 Task: Set up a reminder for the grocery shopping with a nutritionist.
Action: Mouse moved to (65, 92)
Screenshot: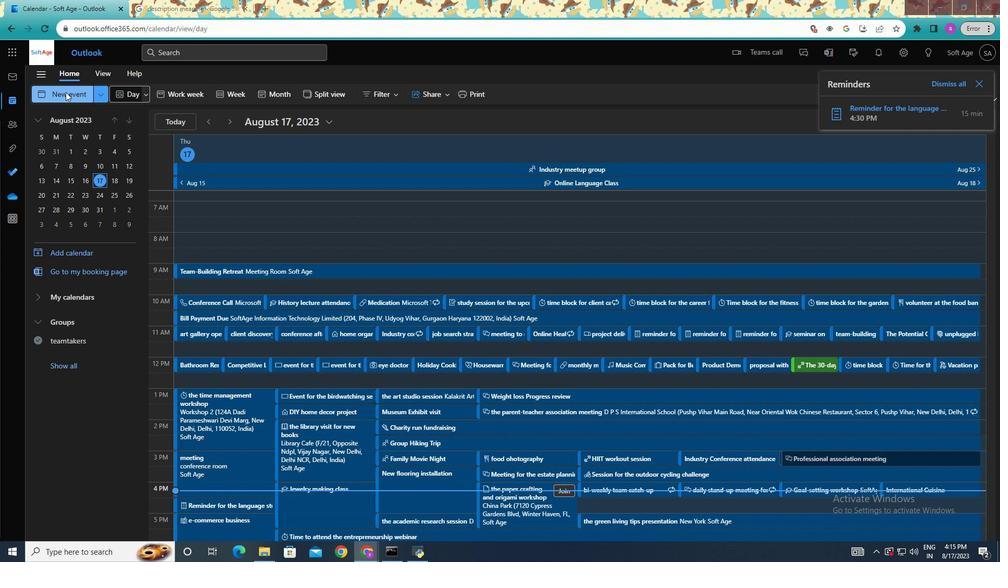 
Action: Mouse pressed left at (65, 92)
Screenshot: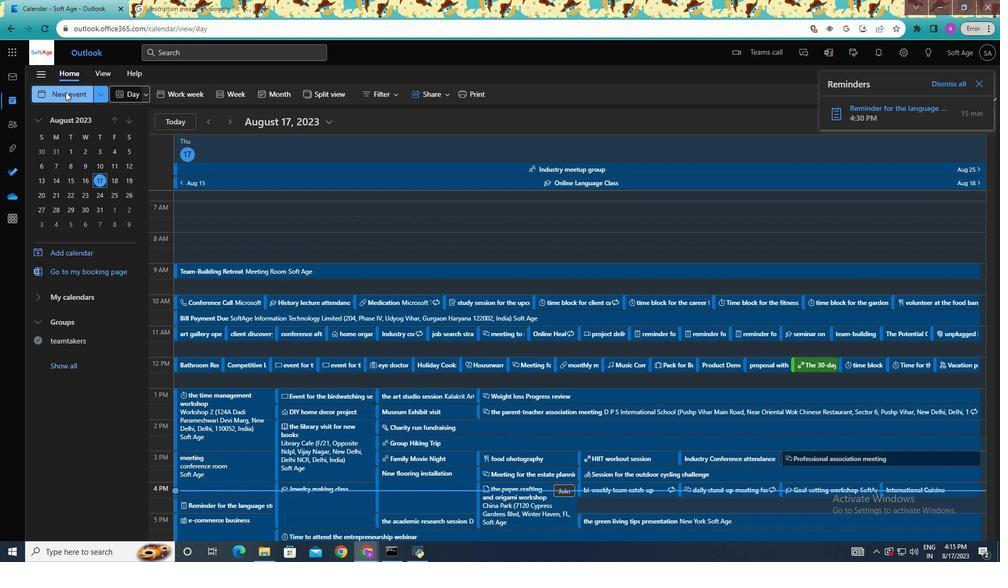 
Action: Mouse moved to (325, 162)
Screenshot: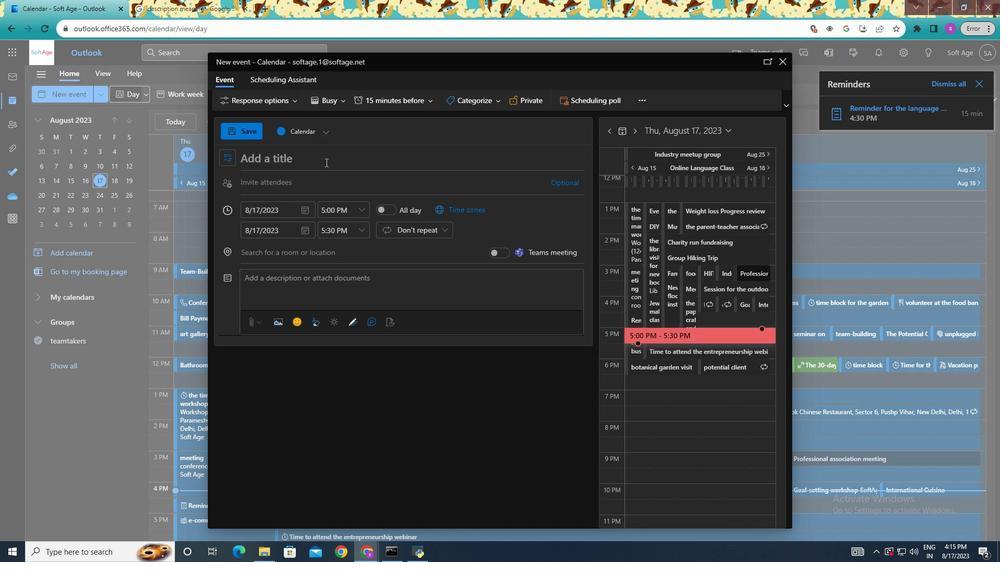
Action: Mouse pressed left at (325, 162)
Screenshot: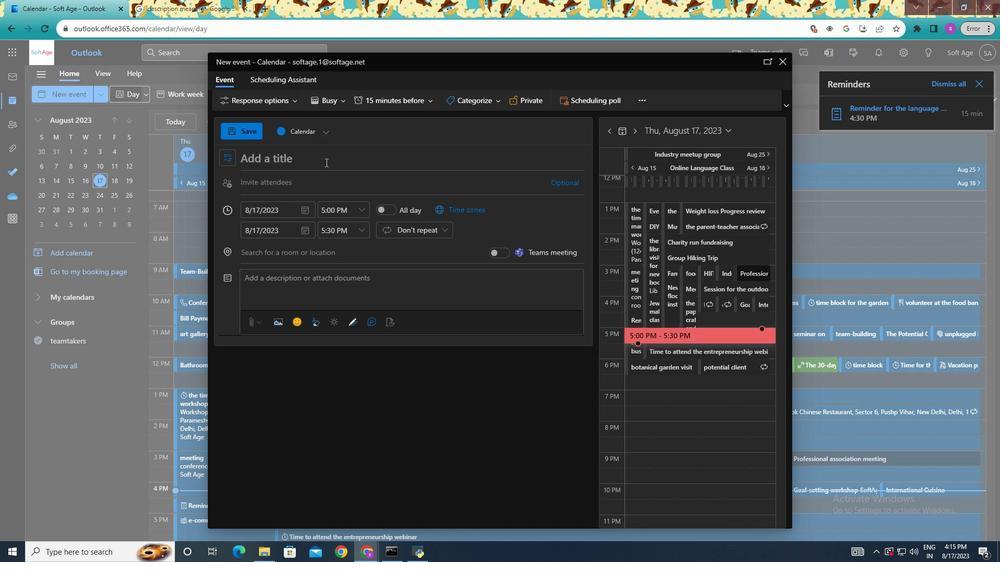 
Action: Key pressed <Key.shift>The<Key.space>grocery<Key.space>shopping<Key.space>with<Key.space>a<Key.space>nutritionist
Screenshot: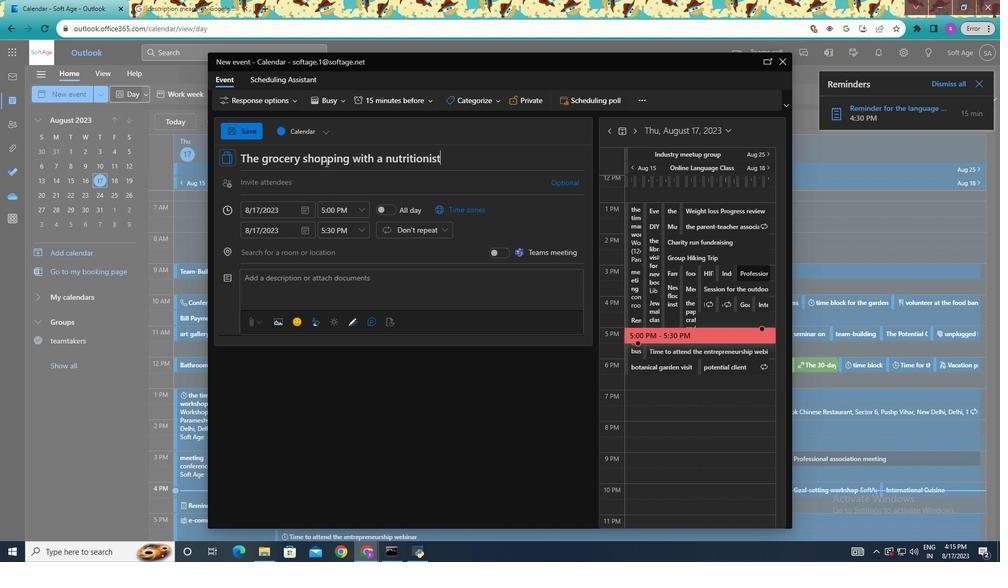 
Action: Mouse moved to (249, 184)
Screenshot: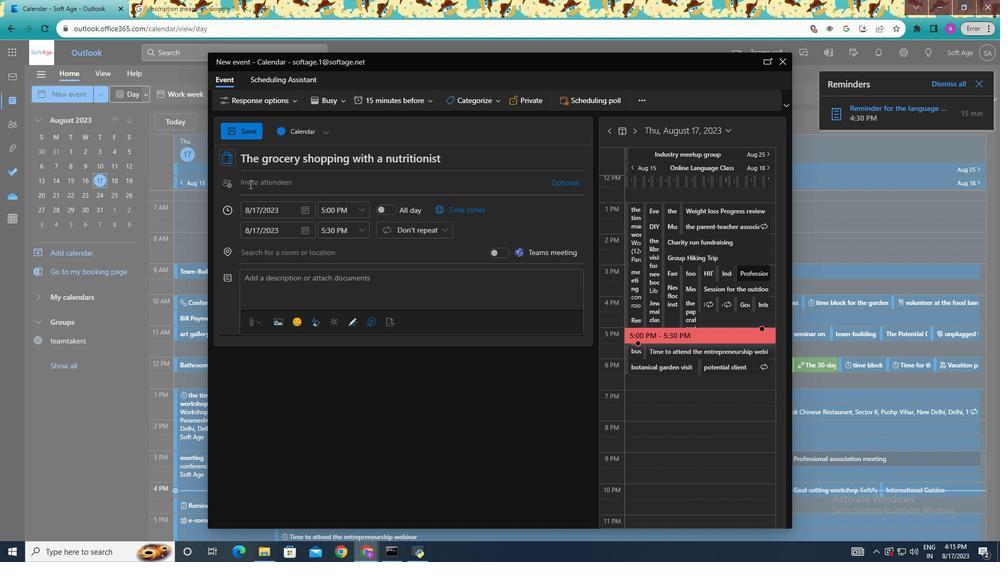 
Action: Mouse pressed left at (249, 184)
Screenshot: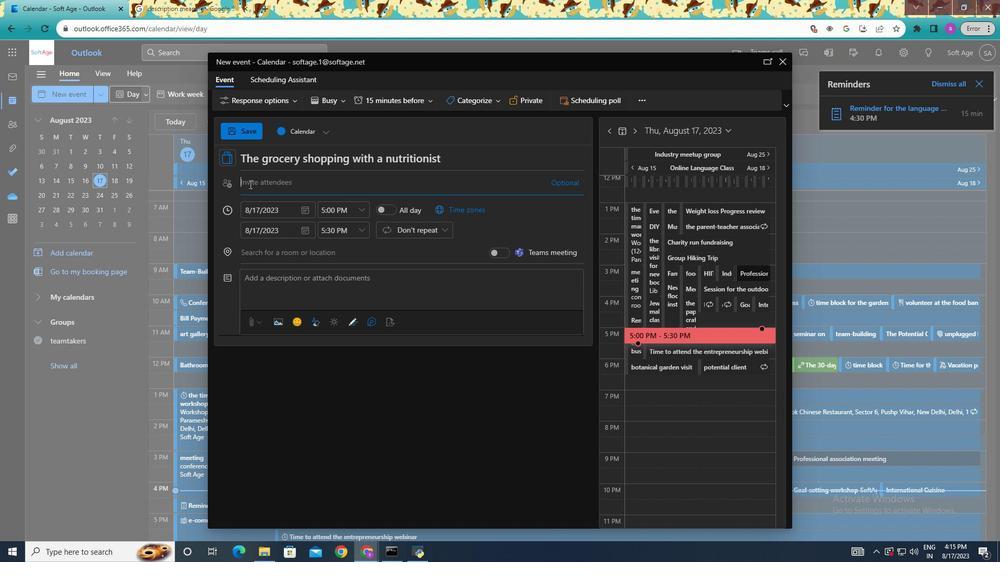 
Action: Mouse moved to (280, 221)
Screenshot: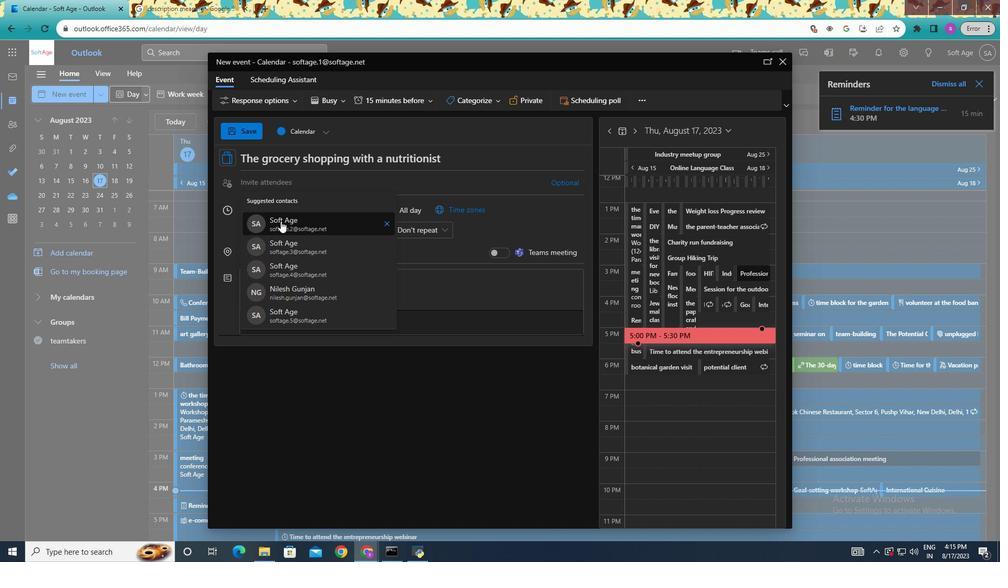 
Action: Mouse pressed left at (280, 221)
Screenshot: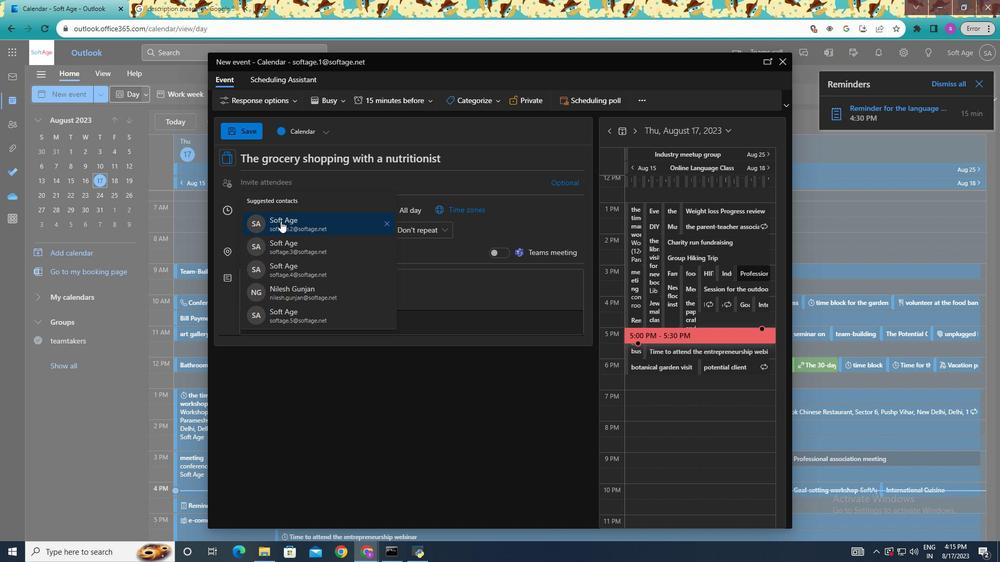 
Action: Mouse moved to (507, 242)
Screenshot: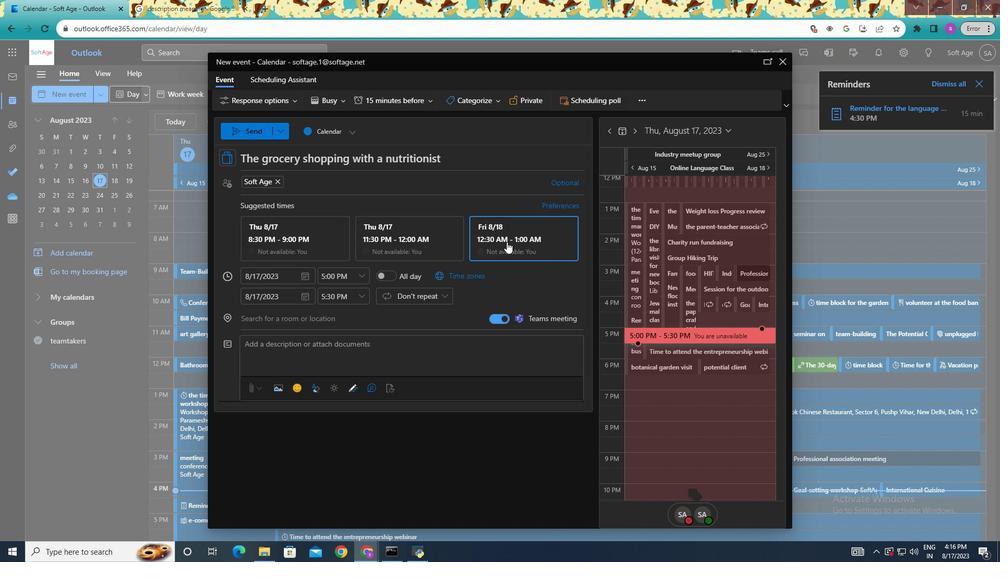 
Action: Mouse pressed left at (507, 242)
Screenshot: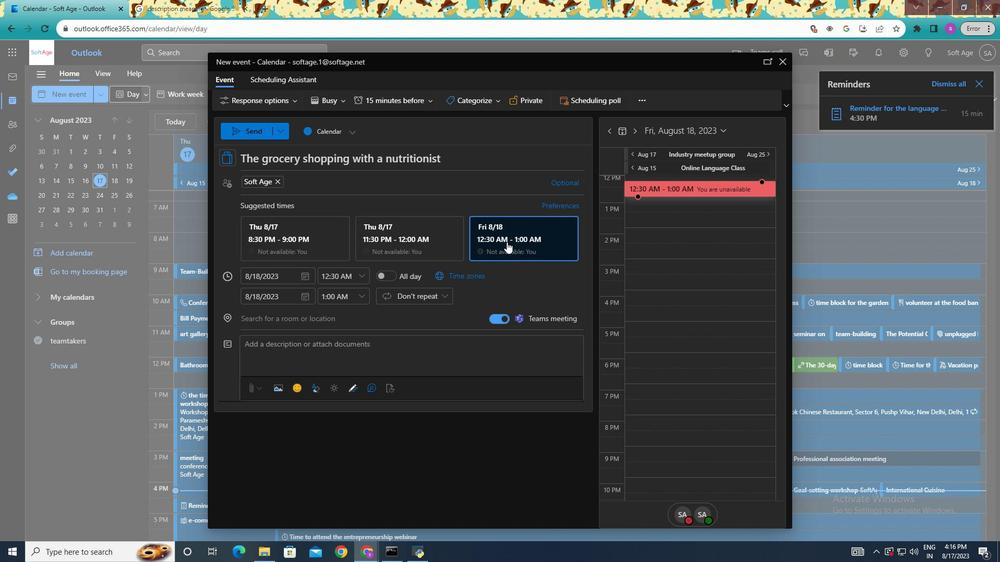 
Action: Mouse moved to (358, 276)
Screenshot: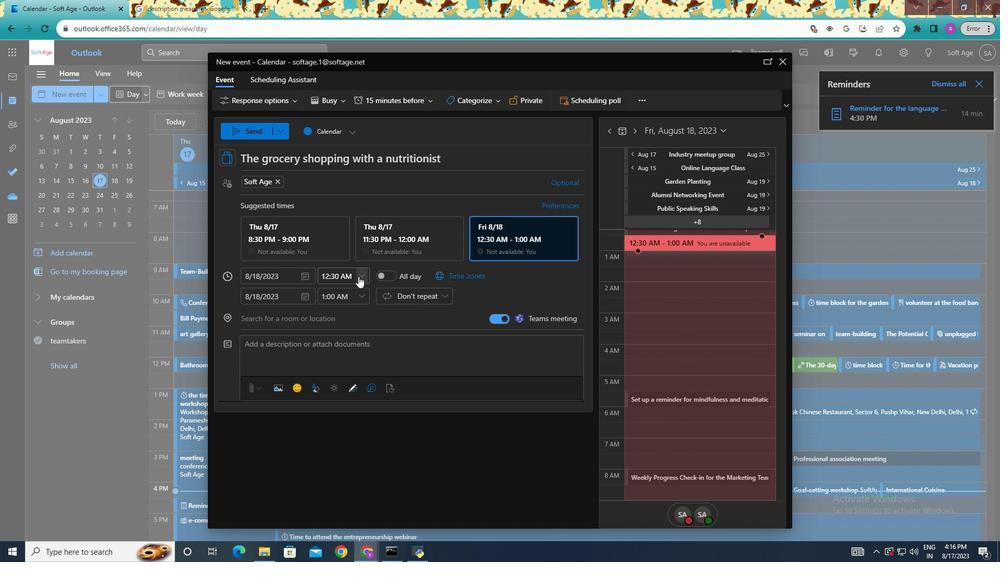 
Action: Mouse pressed left at (358, 276)
Screenshot: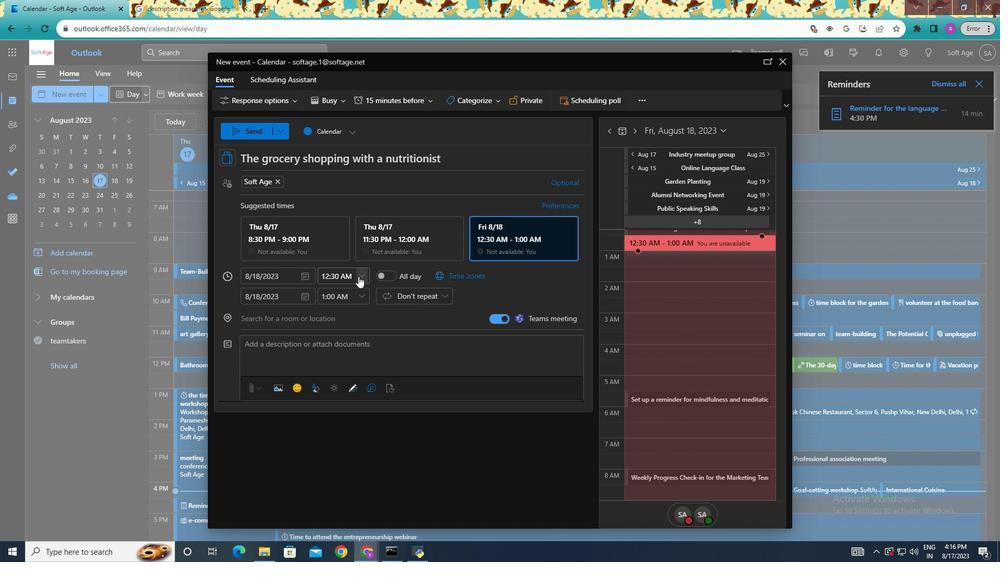
Action: Mouse moved to (345, 349)
Screenshot: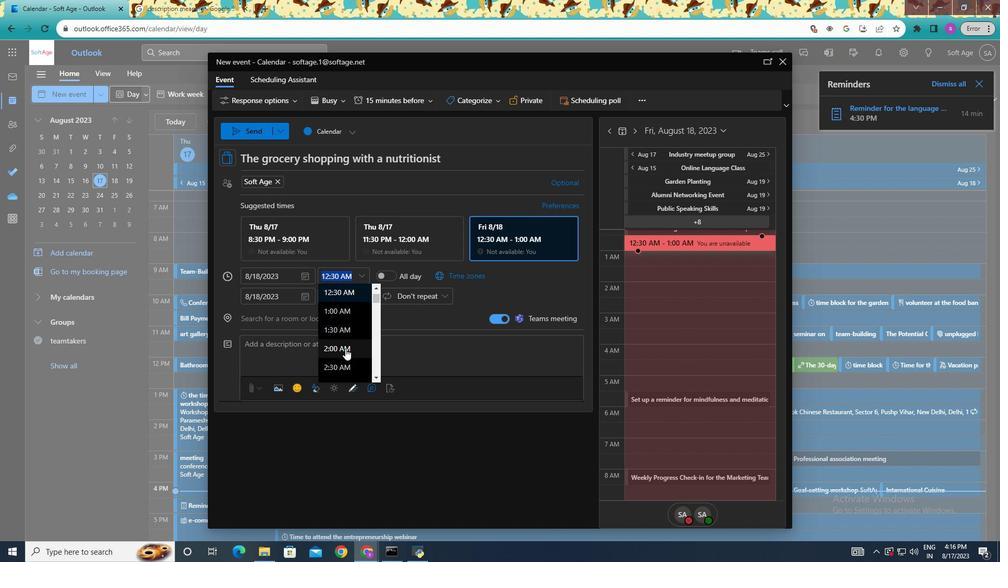 
Action: Mouse pressed left at (345, 349)
Screenshot: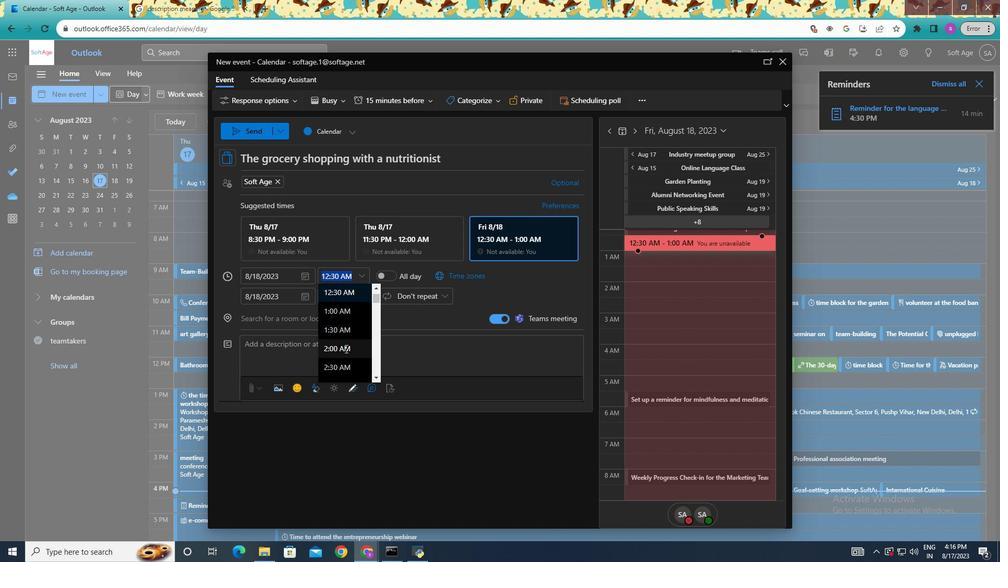 
Action: Mouse moved to (358, 296)
Screenshot: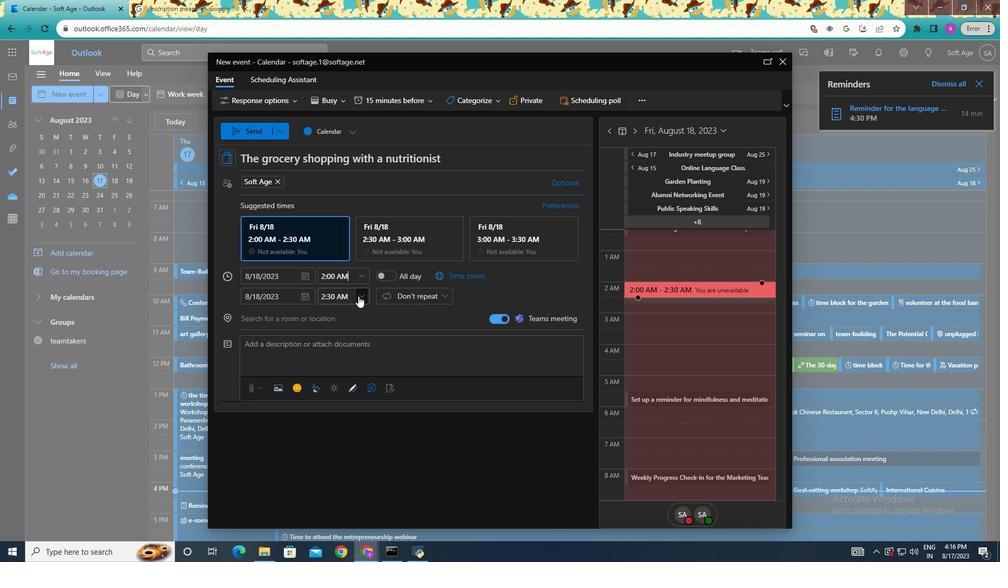 
Action: Mouse pressed left at (358, 296)
Screenshot: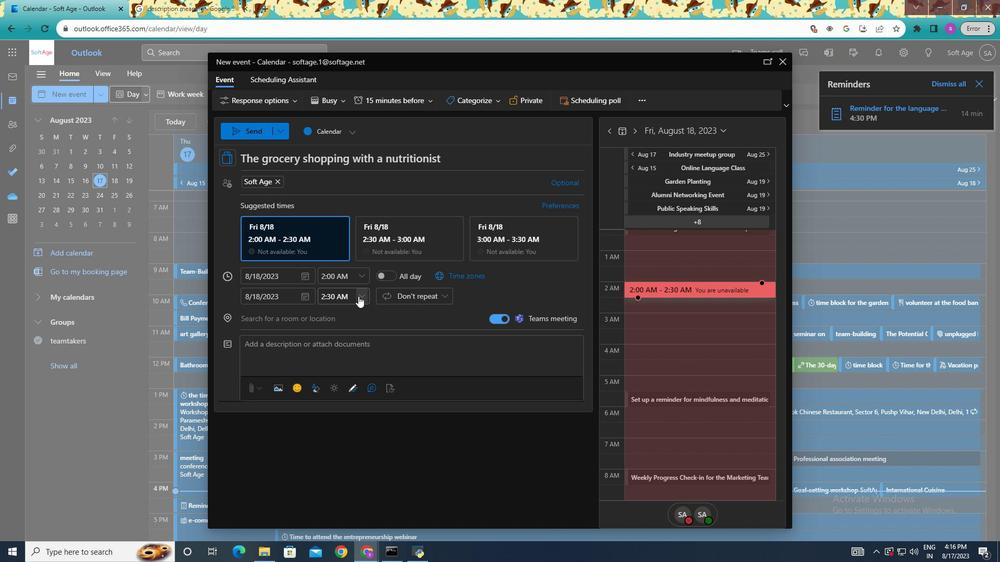 
Action: Mouse moved to (361, 375)
Screenshot: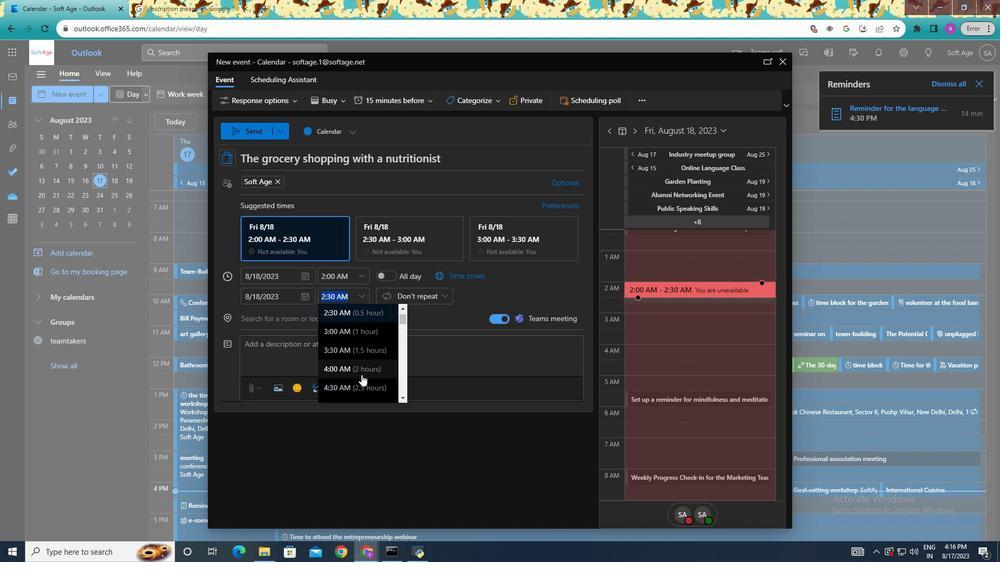 
Action: Mouse pressed left at (361, 375)
Screenshot: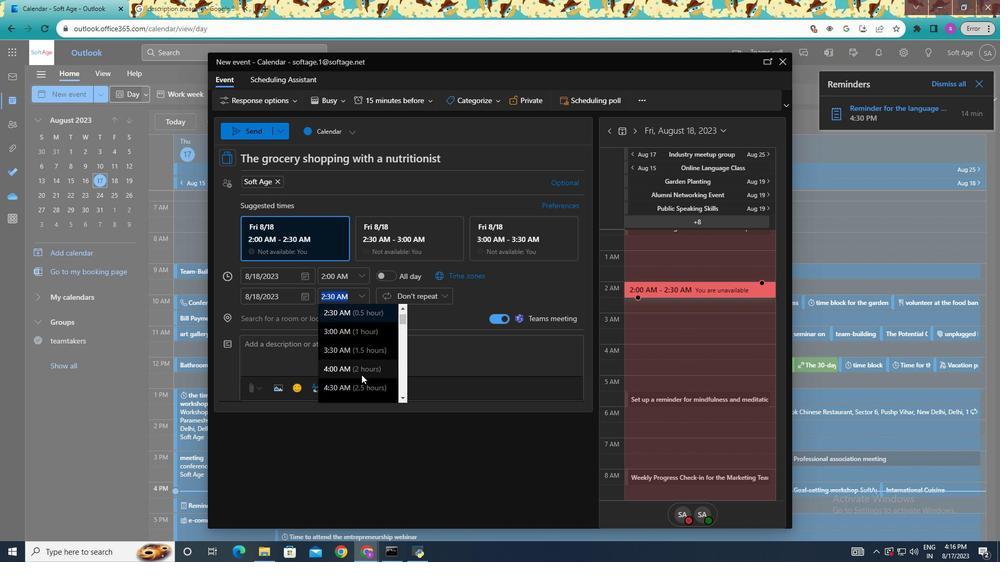 
Action: Mouse moved to (360, 270)
Screenshot: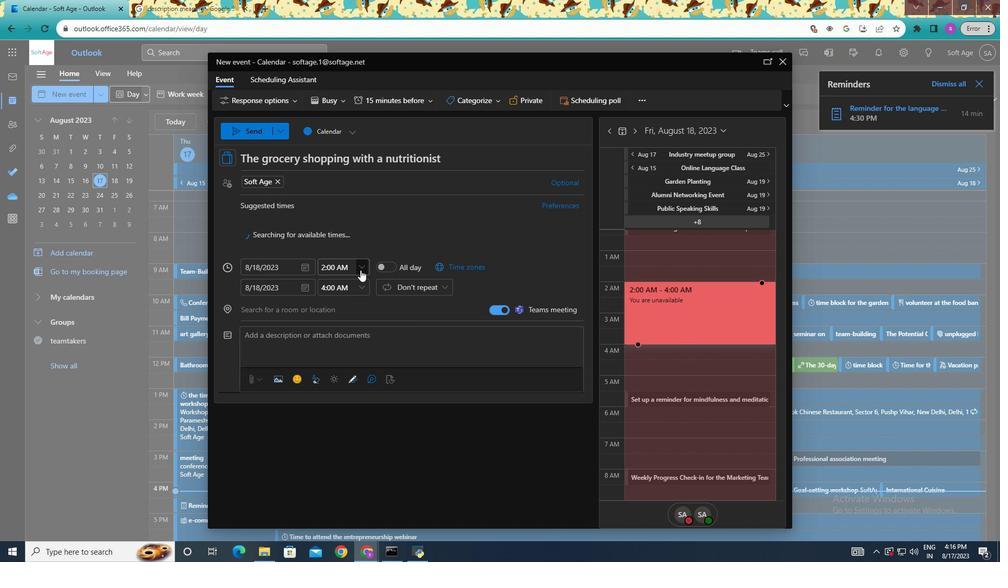 
Action: Mouse pressed left at (360, 270)
Screenshot: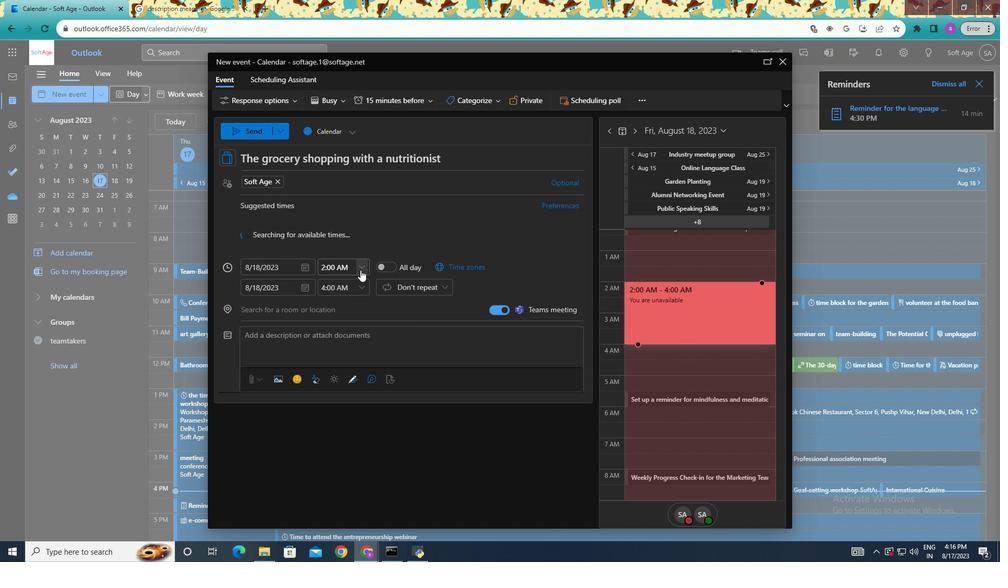 
Action: Mouse moved to (350, 338)
Screenshot: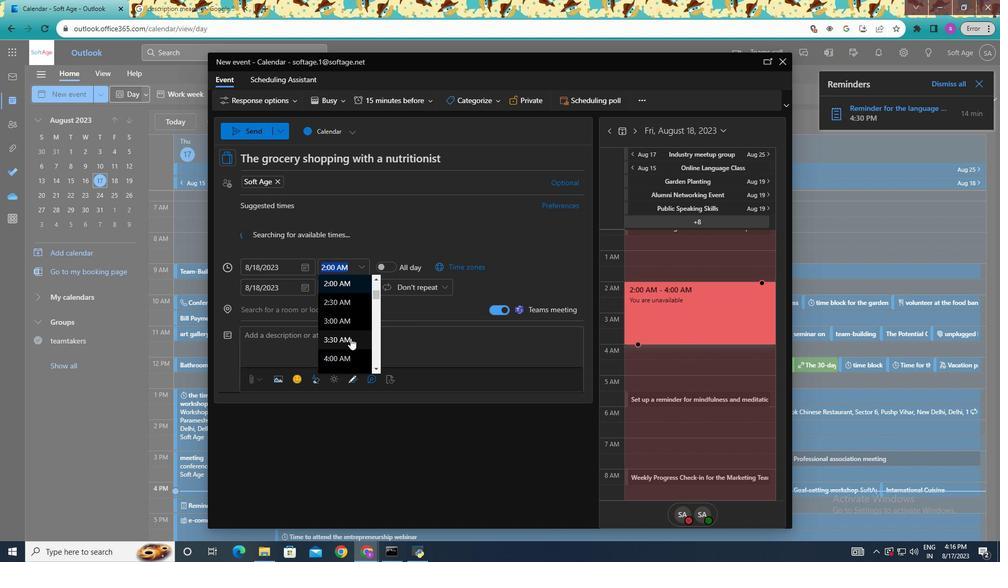 
Action: Mouse pressed left at (350, 338)
Screenshot: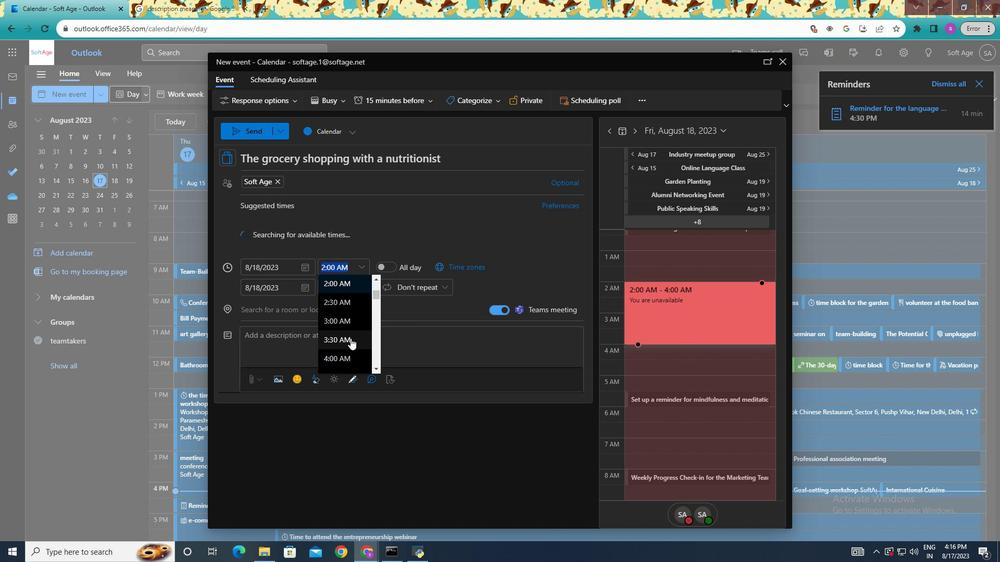 
Action: Mouse moved to (316, 307)
Screenshot: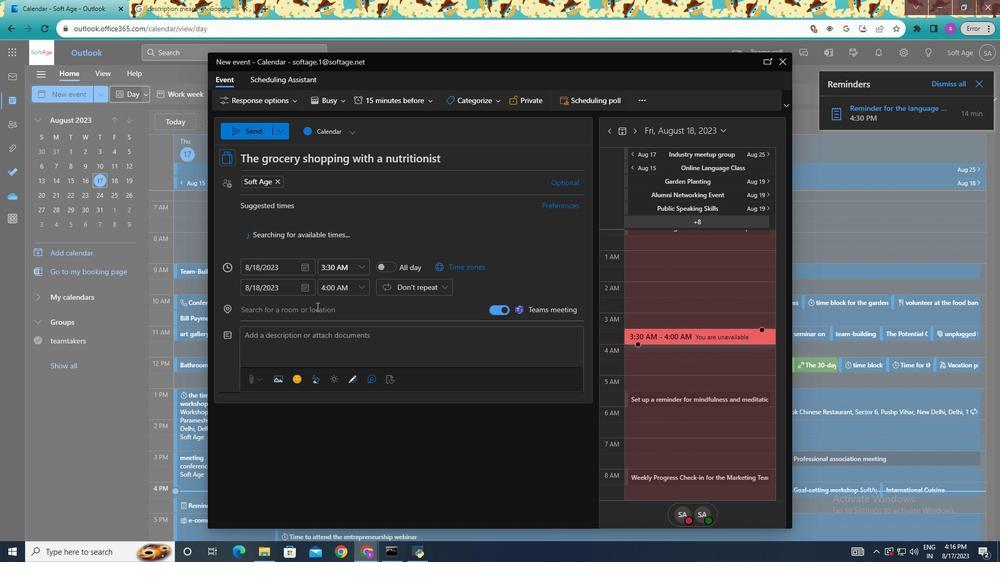 
Action: Mouse pressed left at (316, 307)
Screenshot: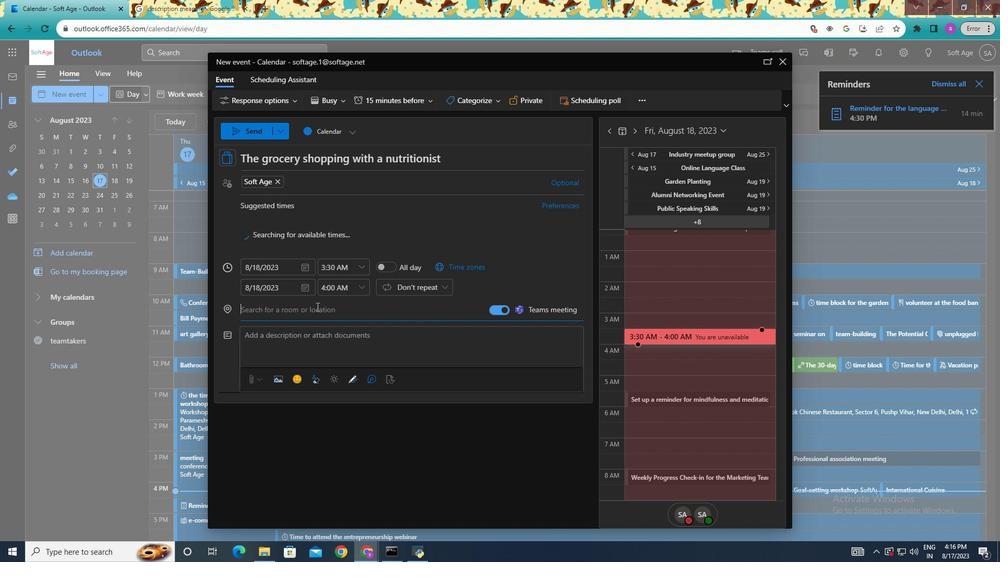 
Action: Mouse moved to (329, 349)
Screenshot: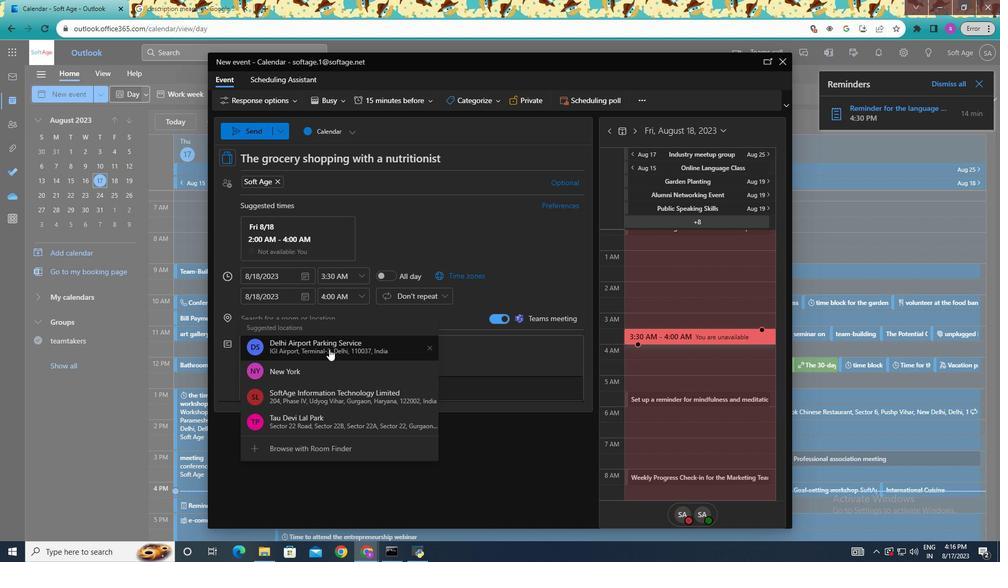 
Action: Mouse pressed left at (329, 349)
Screenshot: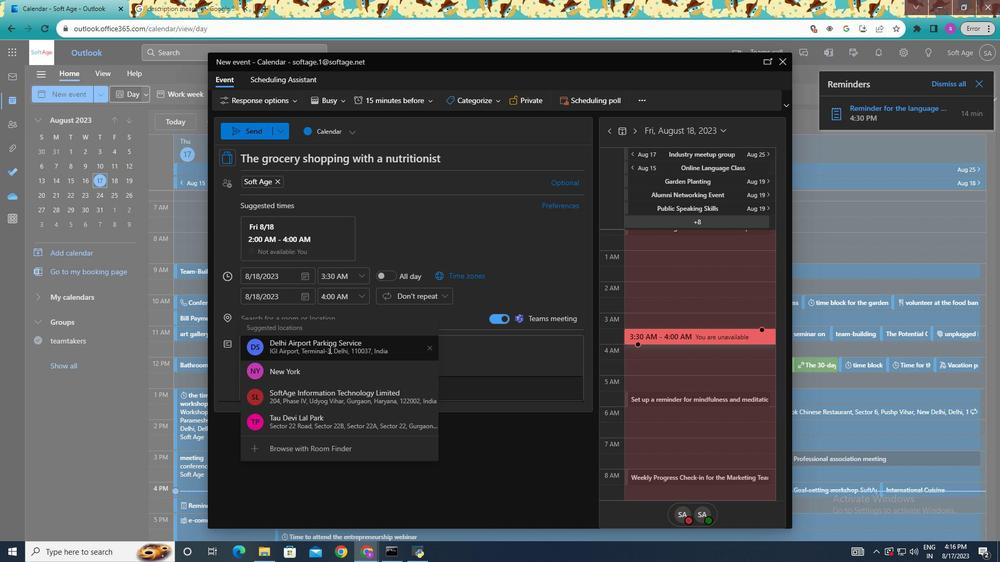 
Action: Mouse moved to (297, 343)
Screenshot: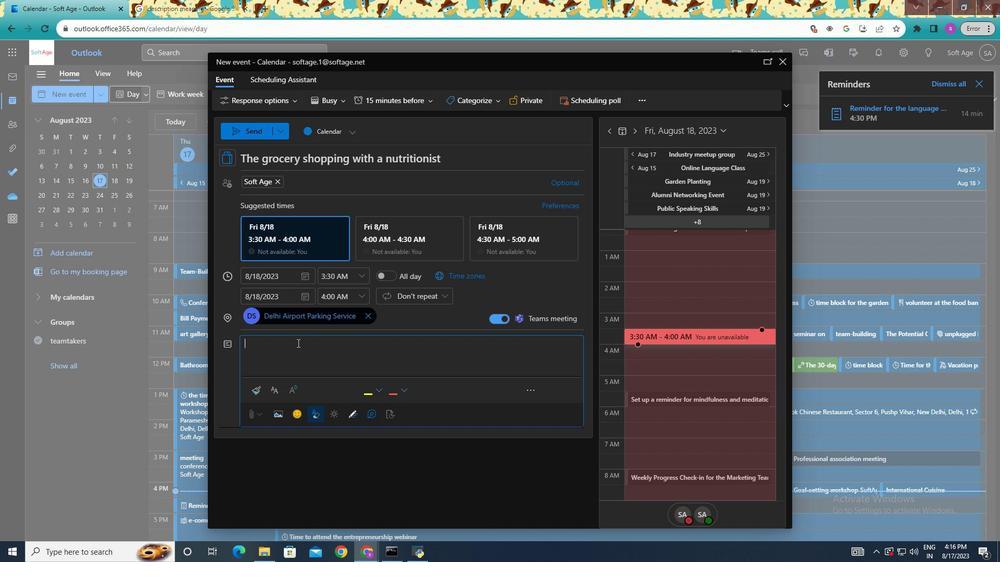 
Action: Mouse pressed left at (297, 343)
Screenshot: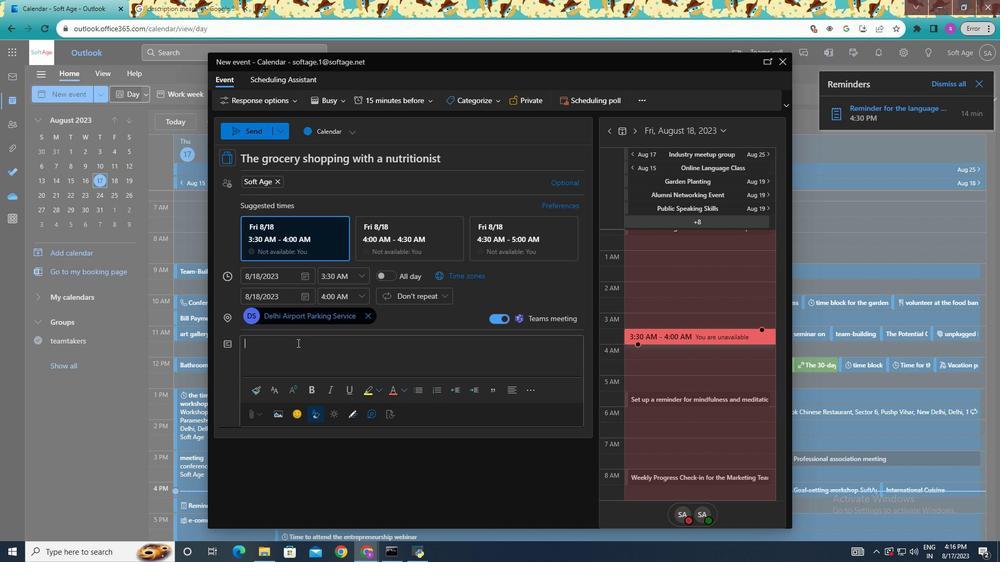 
Action: Key pressed <Key.shift>Grocery<Key.space>shopping<Key.space>with<Key.space>a<Key.space>nutritionist<Key.space>can<Key.space>be<Key.space>an<Key.space>educational<Key.space>and<Key.space>experience<Key.space>that<Key.space>help<Key.space>you<Key.space>make<Key.space>healthier-food<Key.space>choices<Key.space>and<Key.space>build<Key.space>a<Key.space>nutritious<Key.space>diet.<Key.space><Key.shift>HERE'S<Key.space>A<Key.space>STEP-<Key.space>BY-<Key.space>STEP<Key.space>GUIDE<Key.space>ON<Key.space>HOW<Key.space>TO<Key.space>HAVE<Key.space>A<Key.space>SUCCESSFUL<Key.space>GROCERY<Key.space>SHOPPING<Key.space>TRIP<Key.space>WITH<Key.space>A<Key.space>NUTRITIONIST.
Screenshot: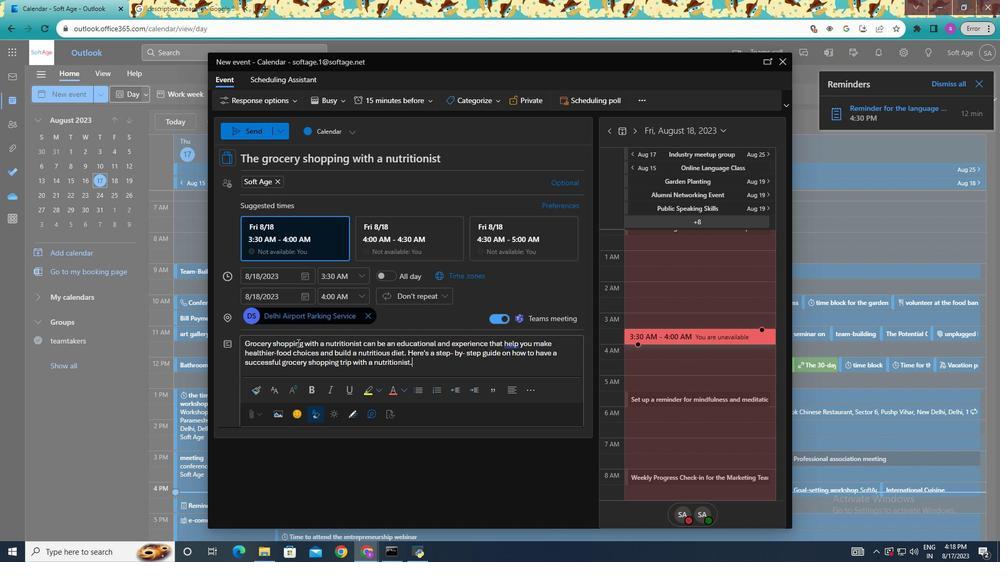 
Action: Mouse moved to (480, 315)
Screenshot: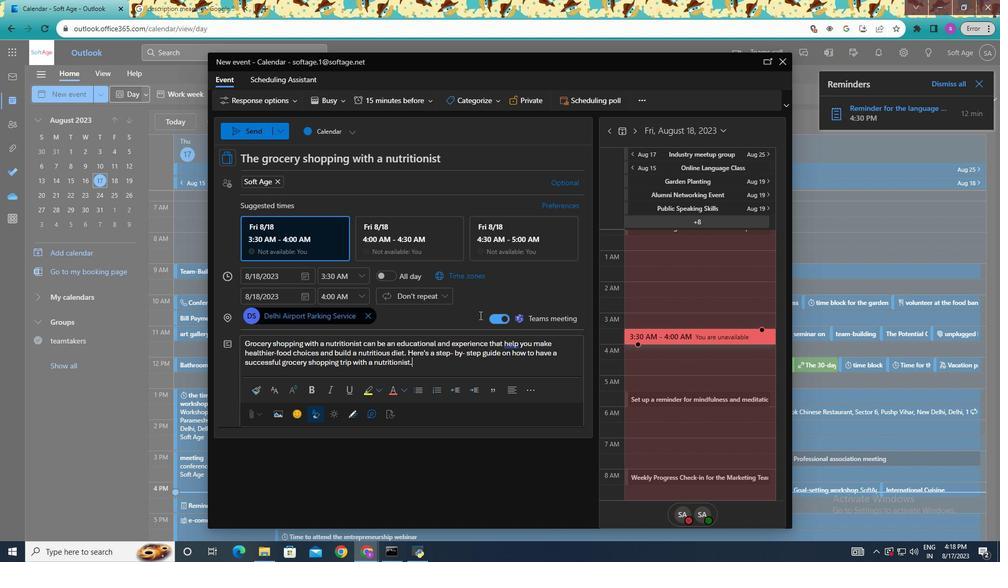 
Action: Mouse scrolled (480, 316) with delta (0, 0)
Screenshot: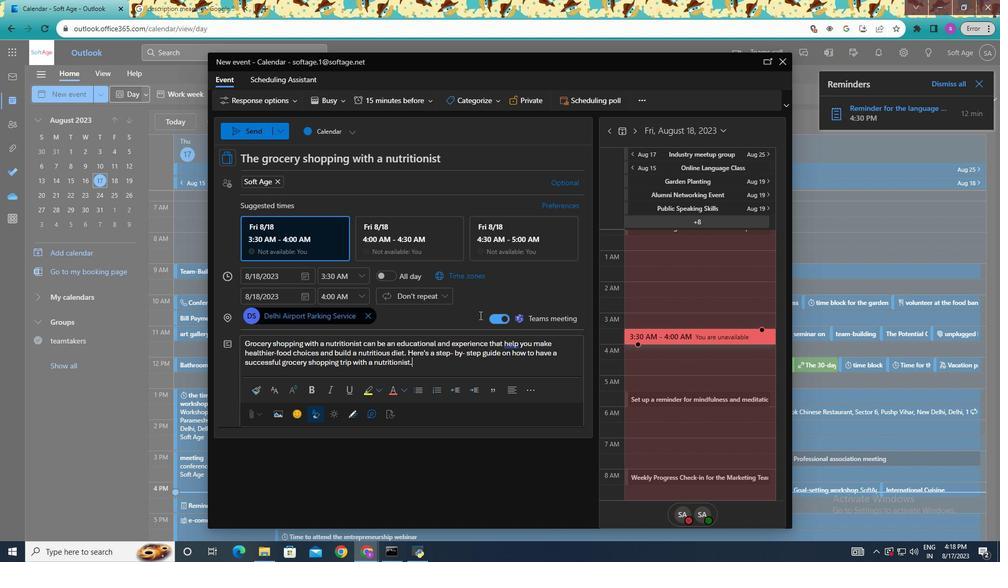 
Action: Mouse scrolled (480, 316) with delta (0, 0)
Screenshot: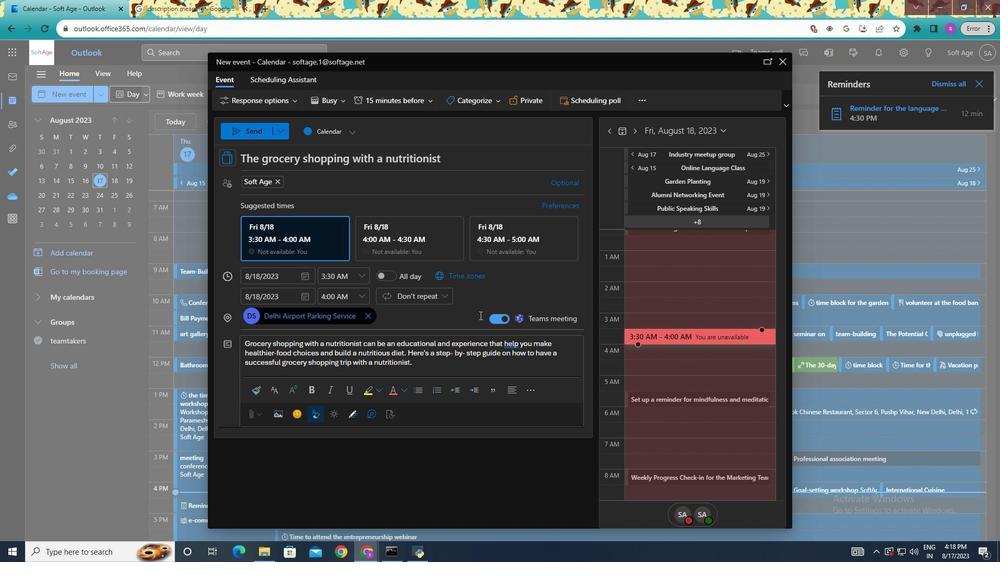 
Action: Mouse scrolled (480, 316) with delta (0, 0)
Screenshot: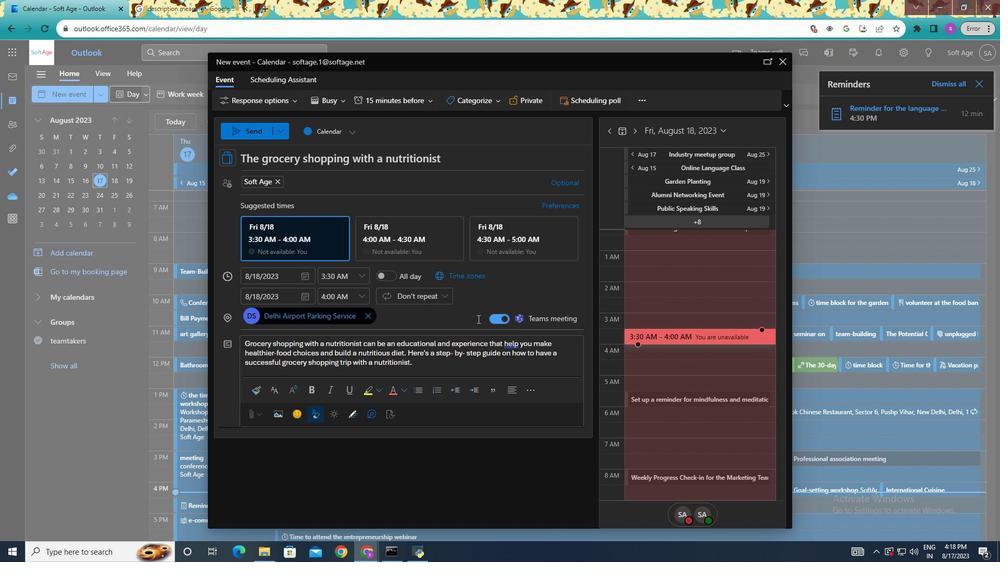 
Action: Mouse moved to (412, 360)
Screenshot: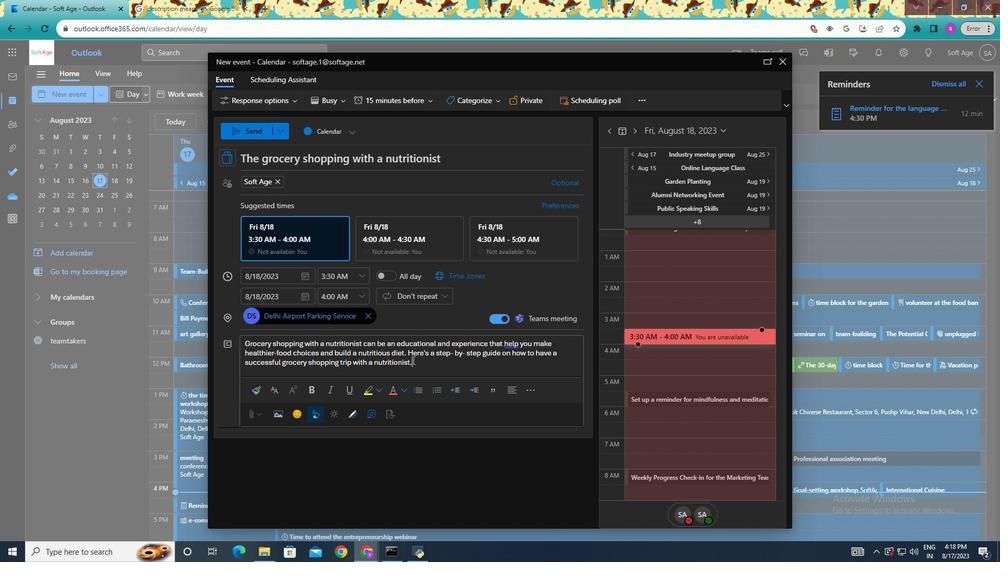 
Action: Mouse pressed left at (412, 360)
Screenshot: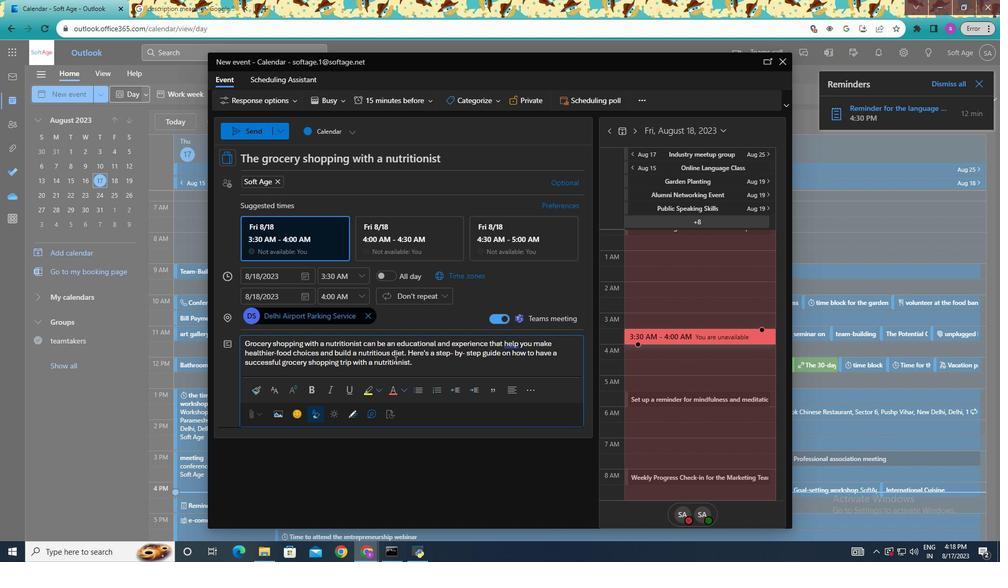 
Action: Mouse moved to (405, 390)
Screenshot: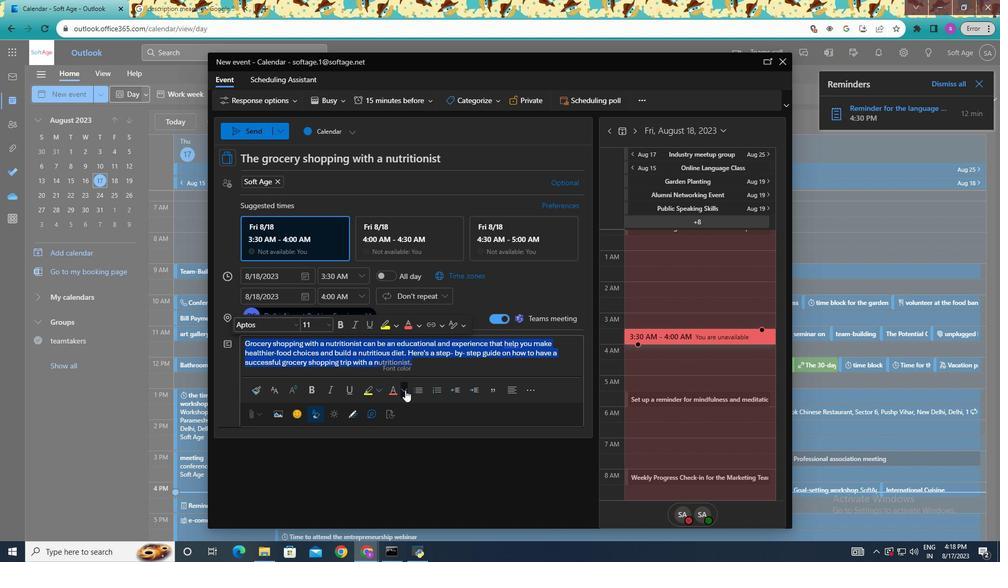 
Action: Mouse pressed left at (405, 390)
Screenshot: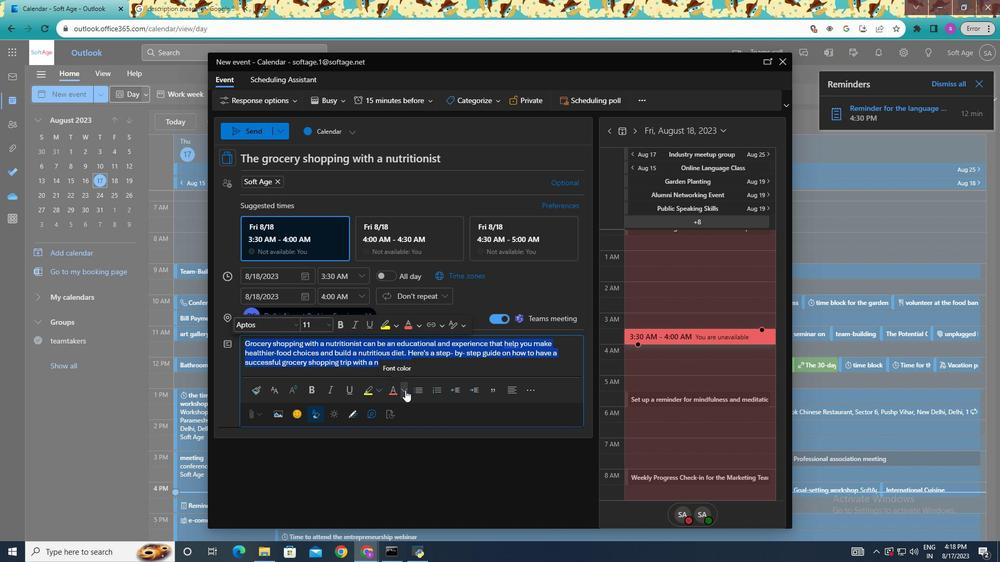 
Action: Mouse moved to (448, 475)
Screenshot: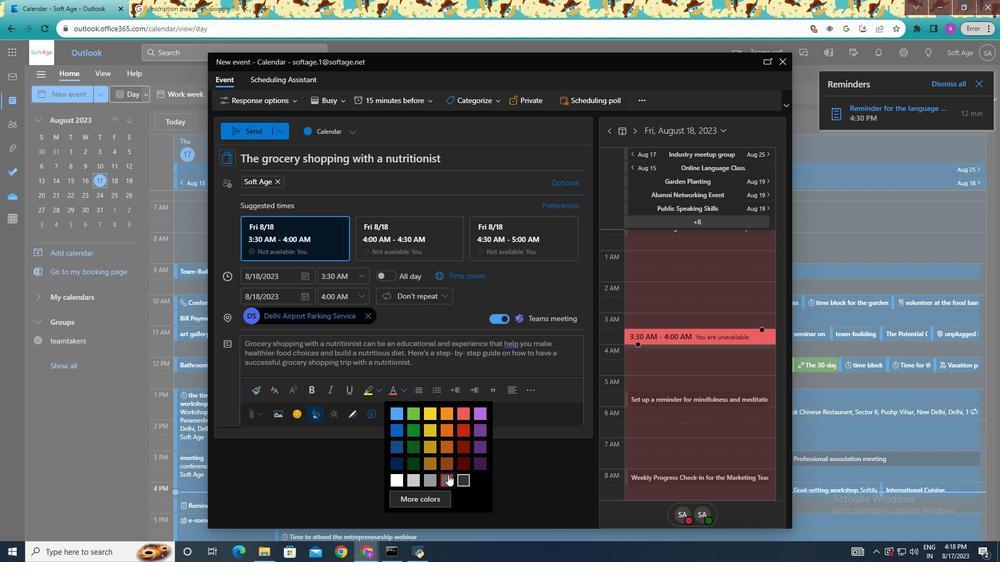 
Action: Mouse pressed left at (448, 475)
Screenshot: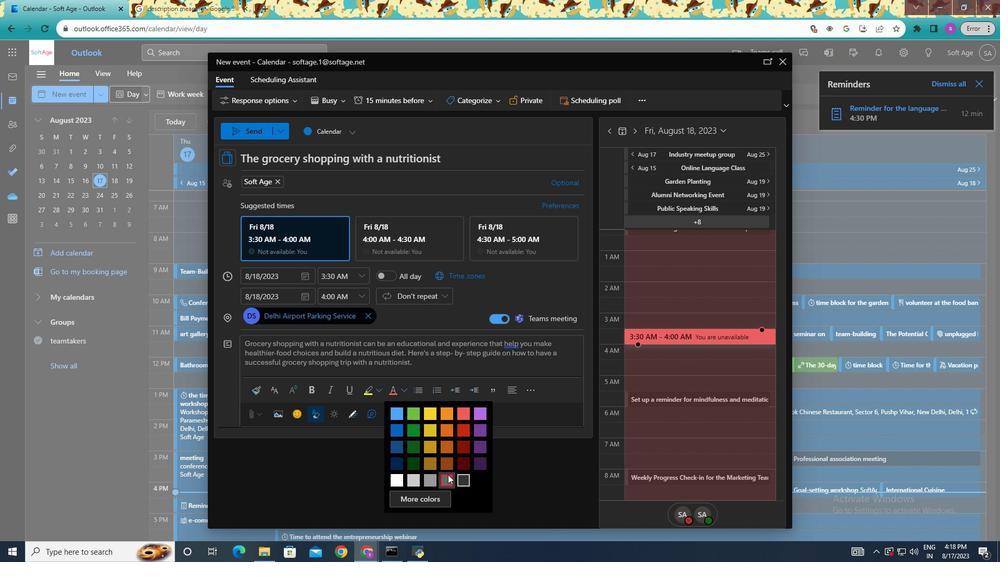 
Action: Mouse moved to (482, 462)
Screenshot: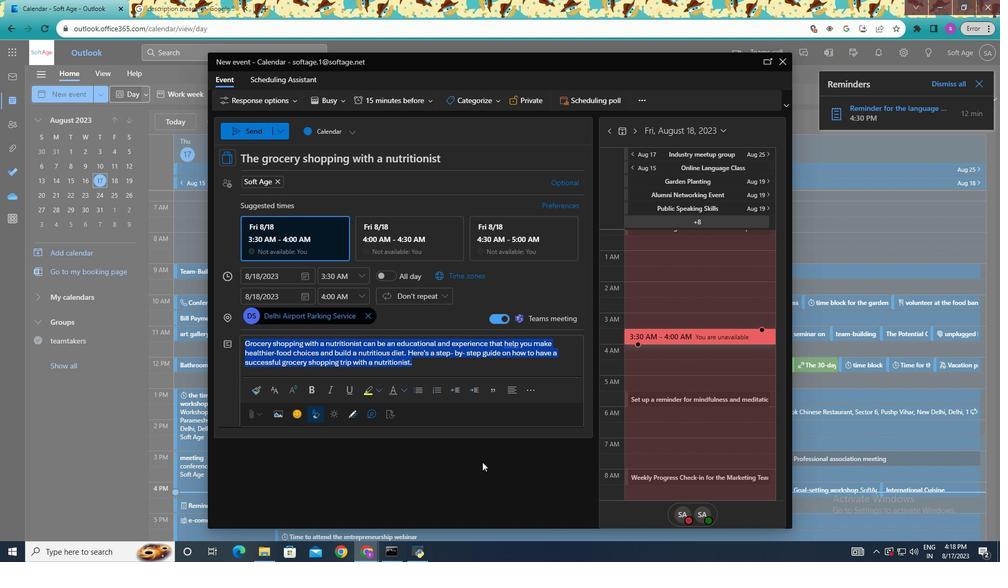 
Action: Mouse pressed left at (482, 462)
Screenshot: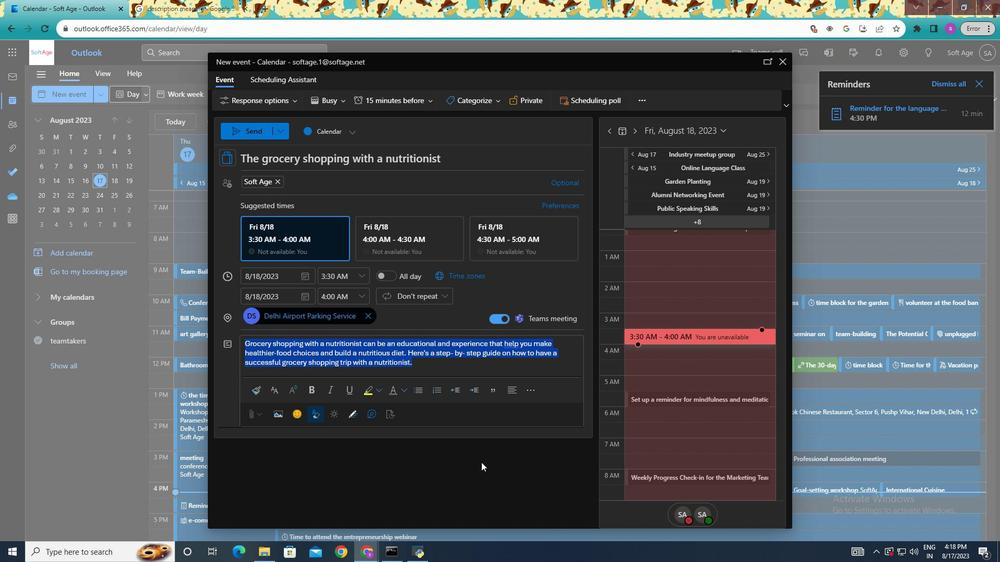 
Action: Mouse moved to (258, 131)
Screenshot: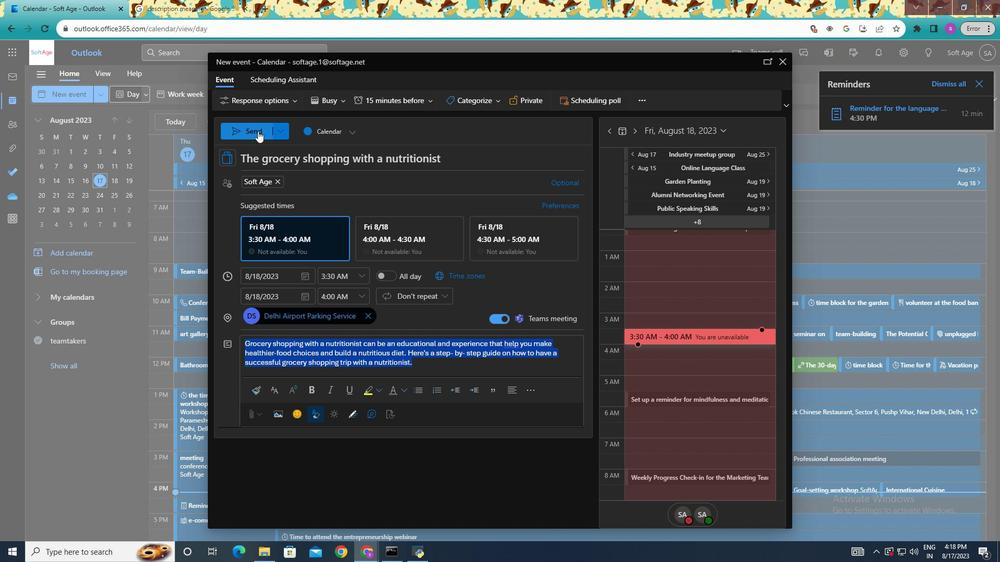 
Action: Mouse pressed left at (258, 131)
Screenshot: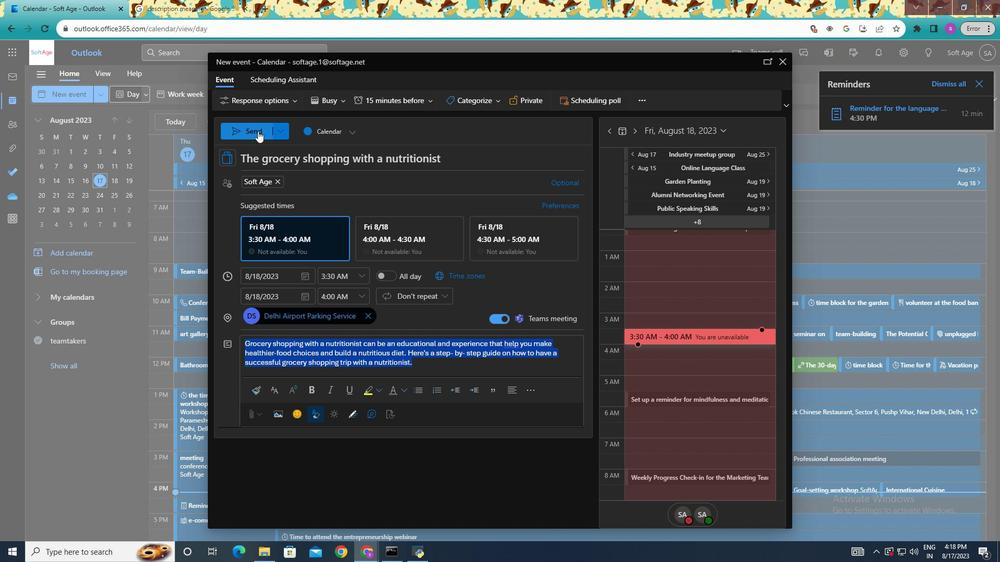 
Action: Mouse moved to (256, 158)
Screenshot: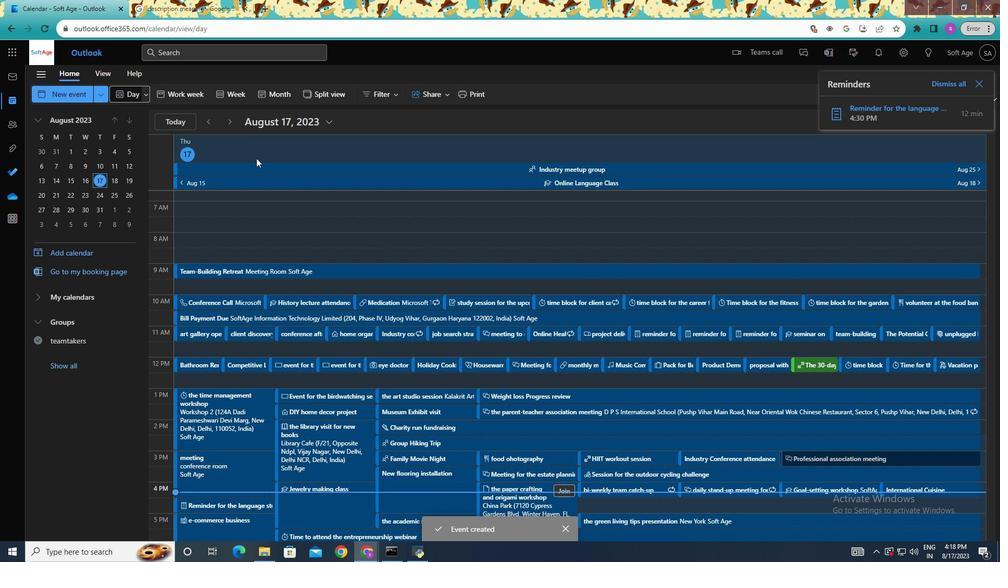 
